 Task: Look for "Screen View" in the keyboard shortcut section.
Action: Mouse moved to (371, 129)
Screenshot: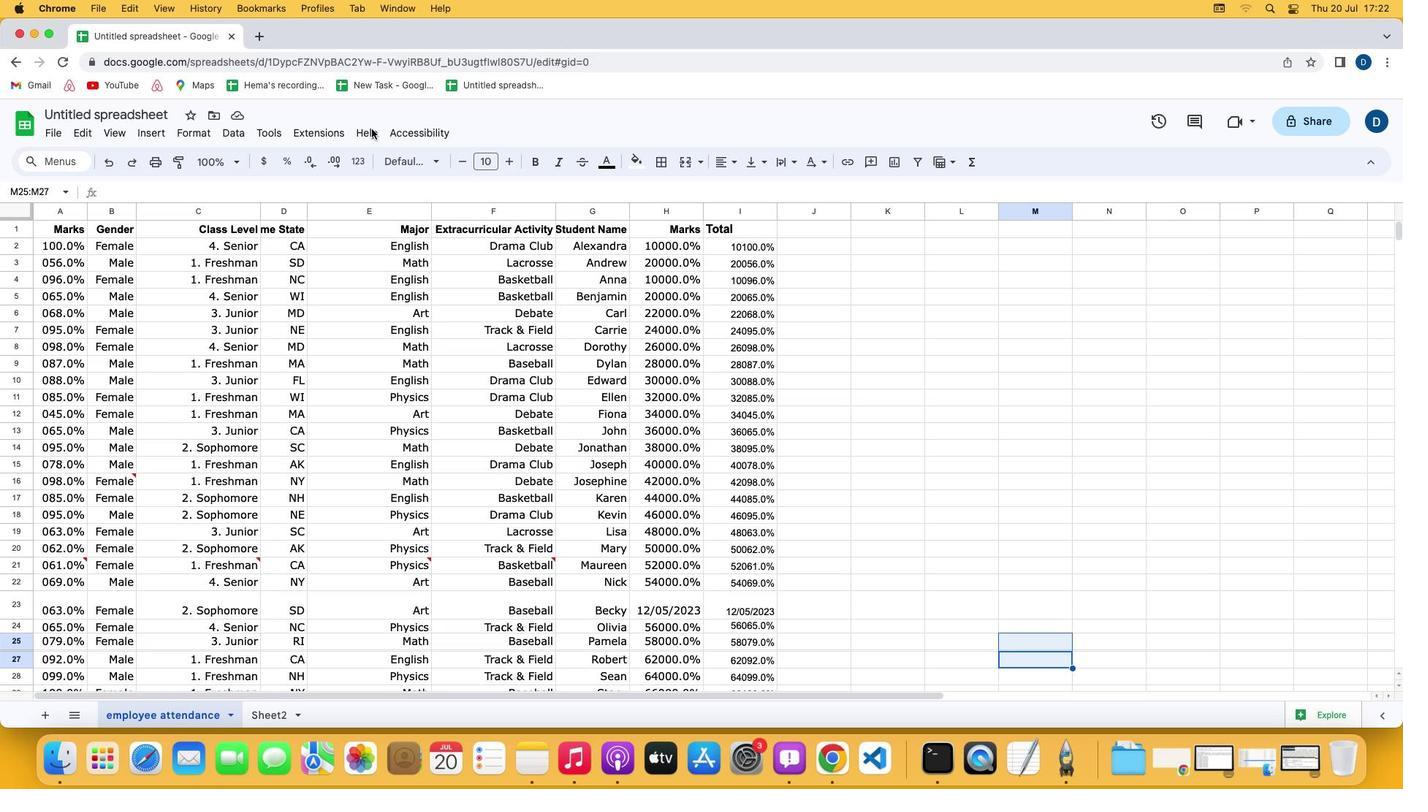 
Action: Mouse pressed left at (371, 129)
Screenshot: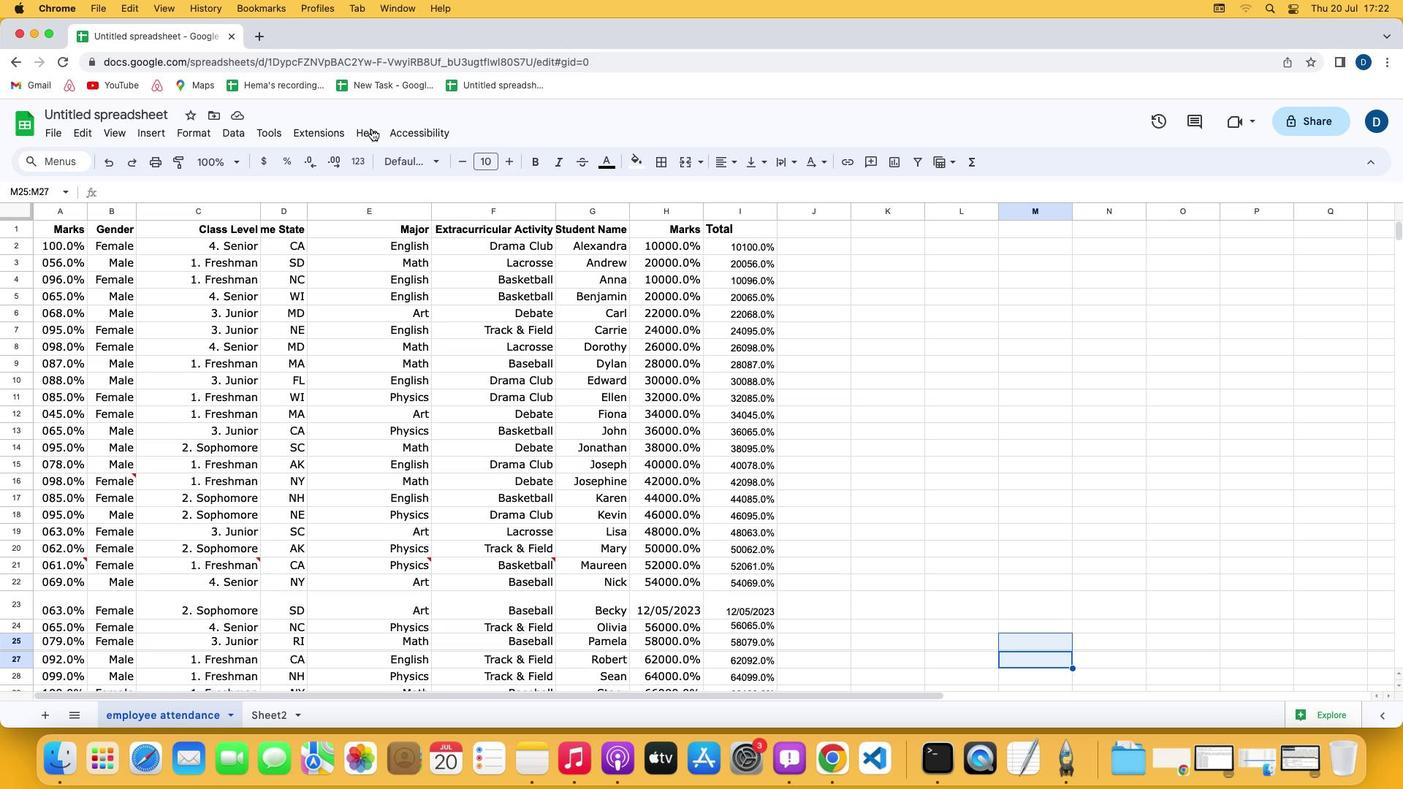 
Action: Mouse moved to (371, 130)
Screenshot: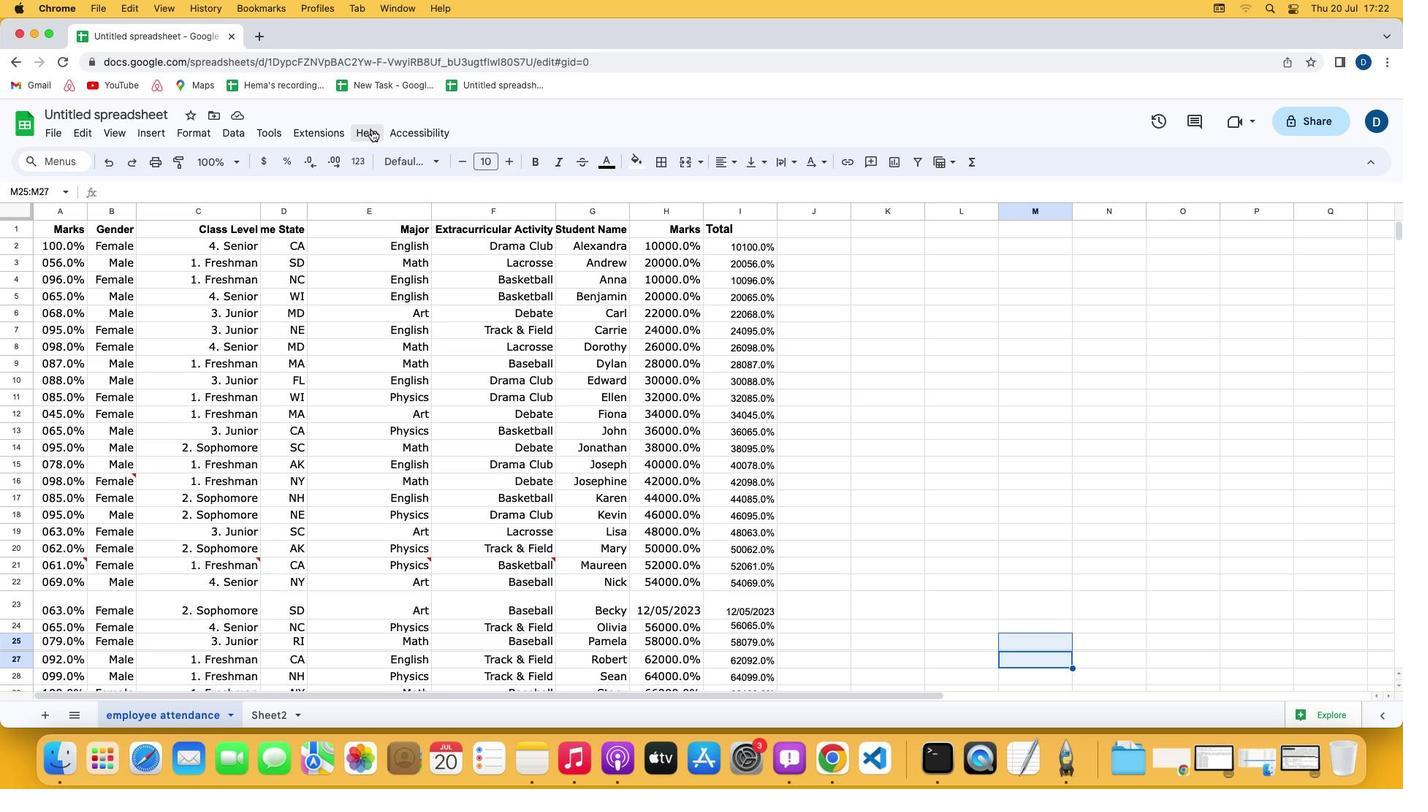 
Action: Mouse pressed left at (371, 130)
Screenshot: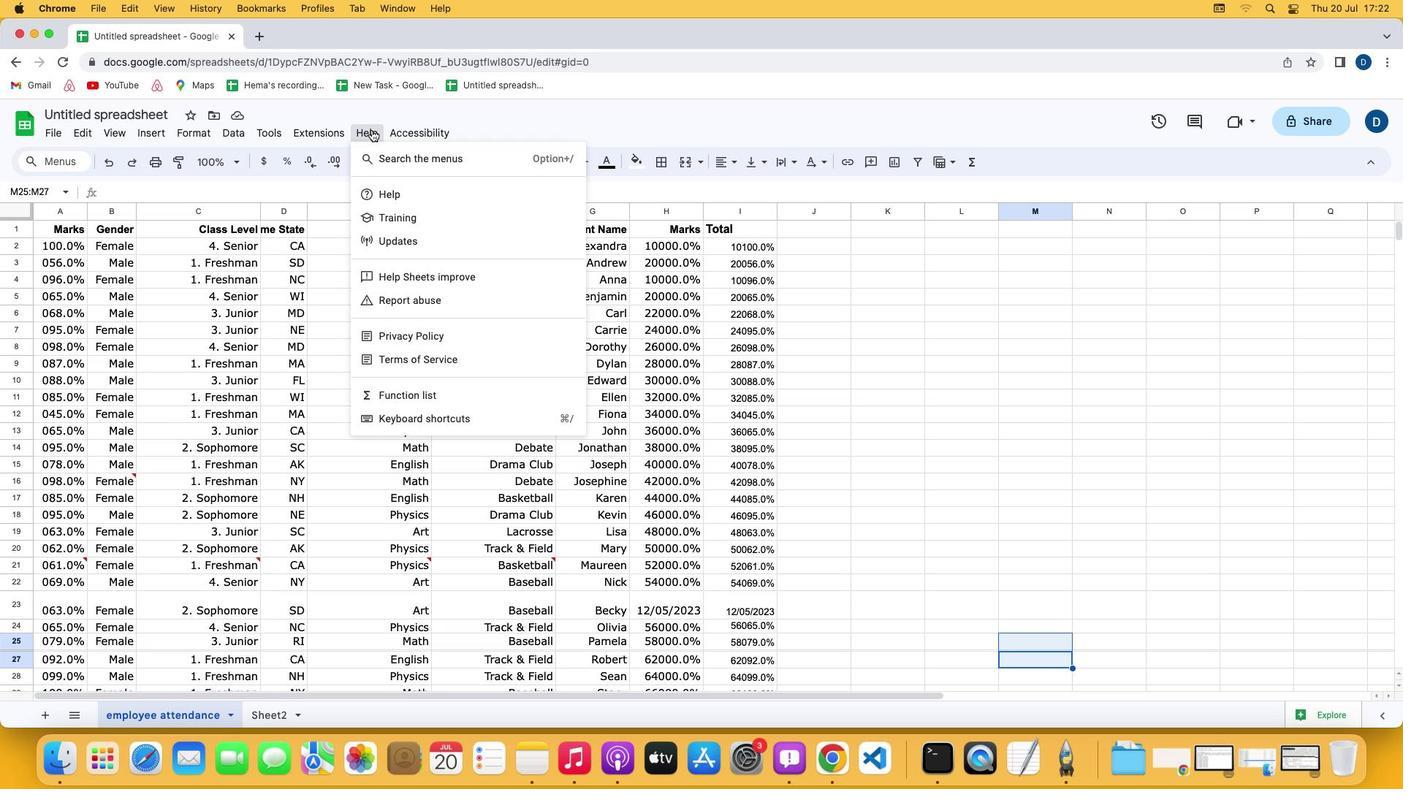 
Action: Mouse moved to (442, 418)
Screenshot: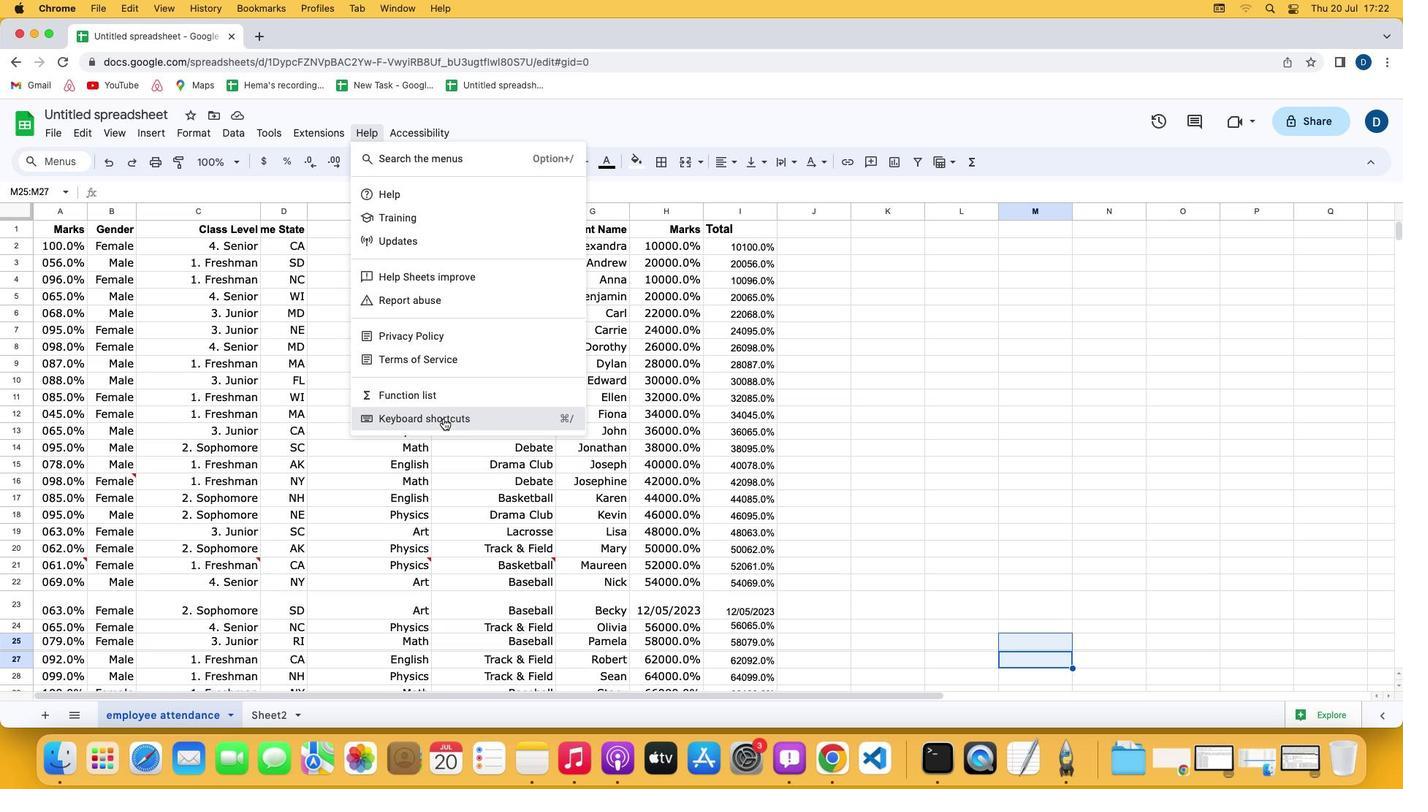 
Action: Mouse pressed left at (442, 418)
Screenshot: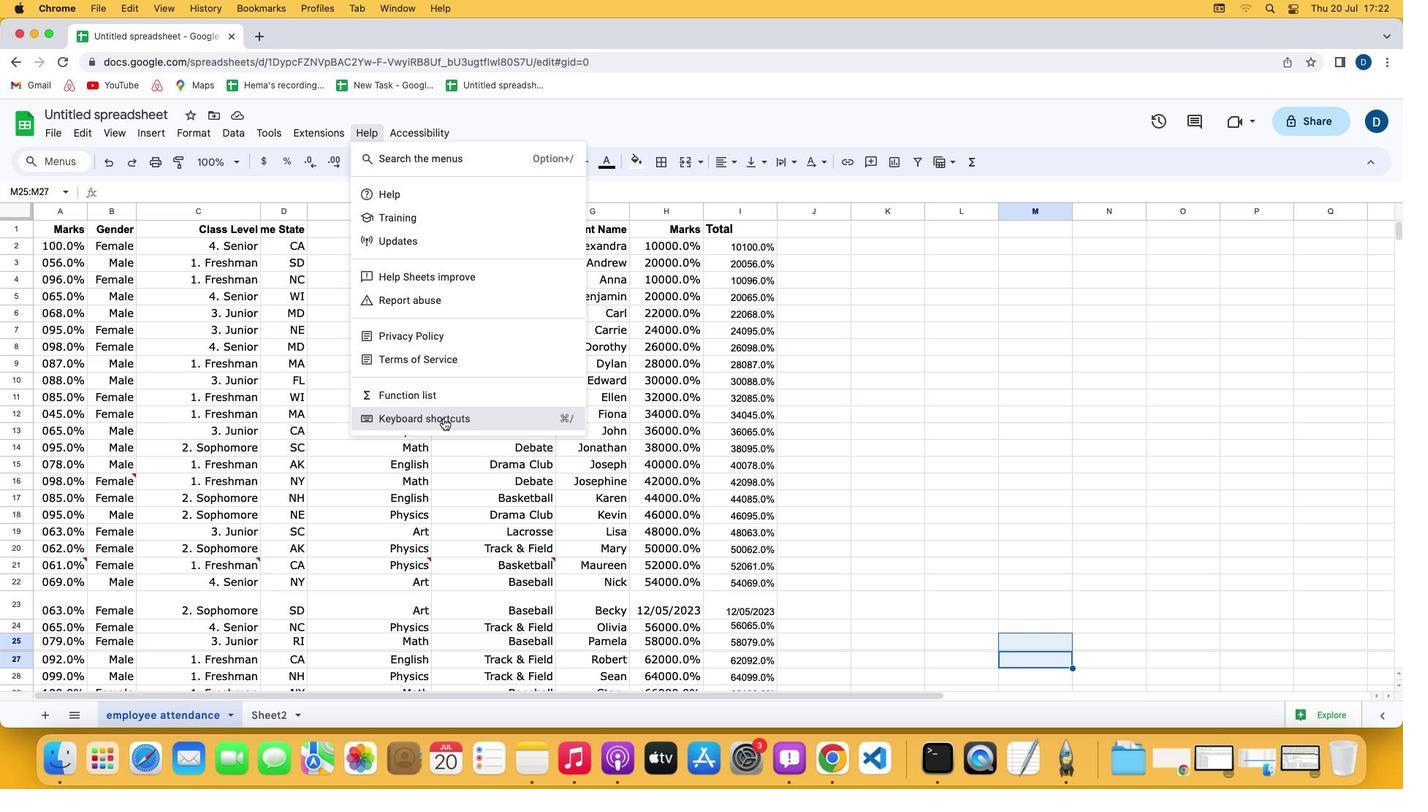 
Action: Mouse moved to (461, 543)
Screenshot: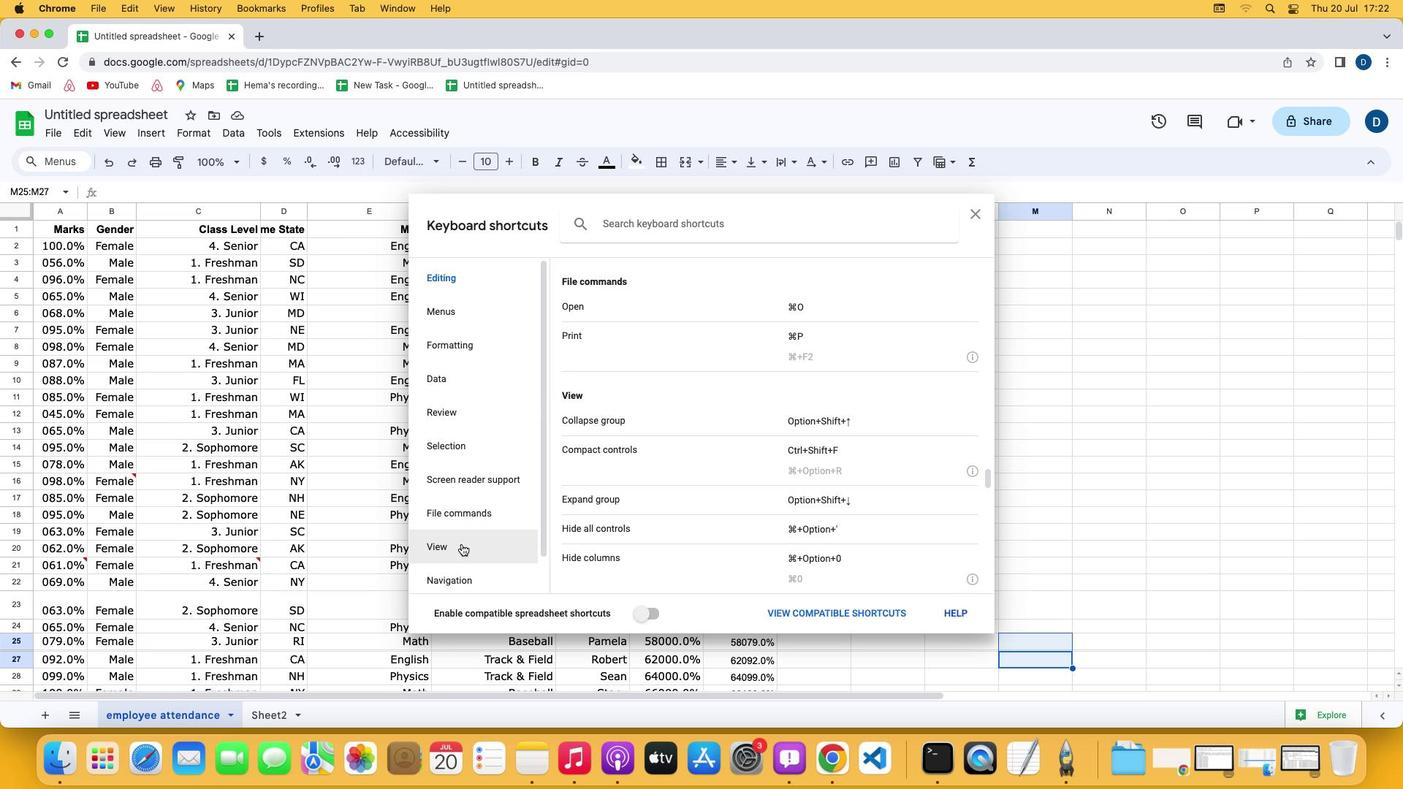 
Action: Mouse pressed left at (461, 543)
Screenshot: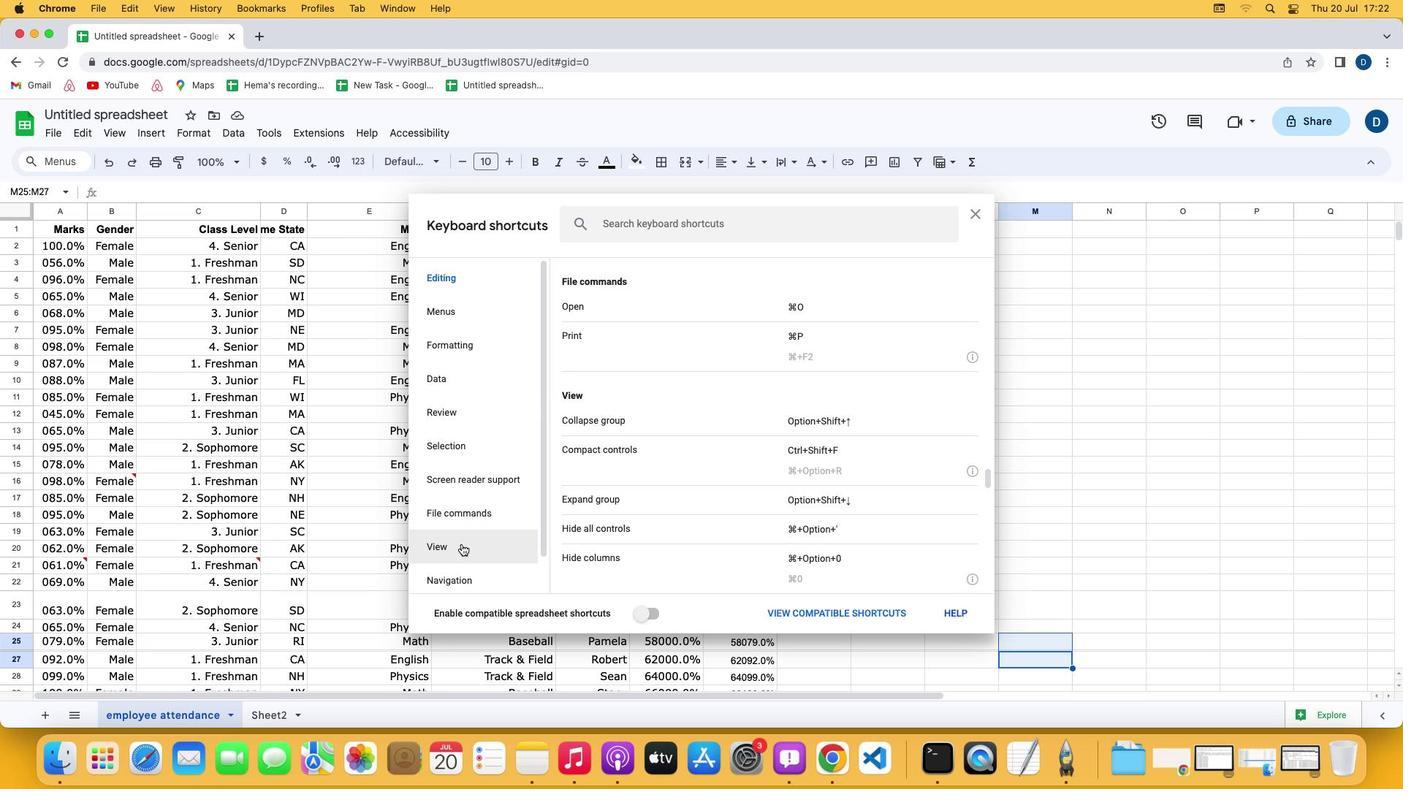 
Action: Mouse moved to (710, 507)
Screenshot: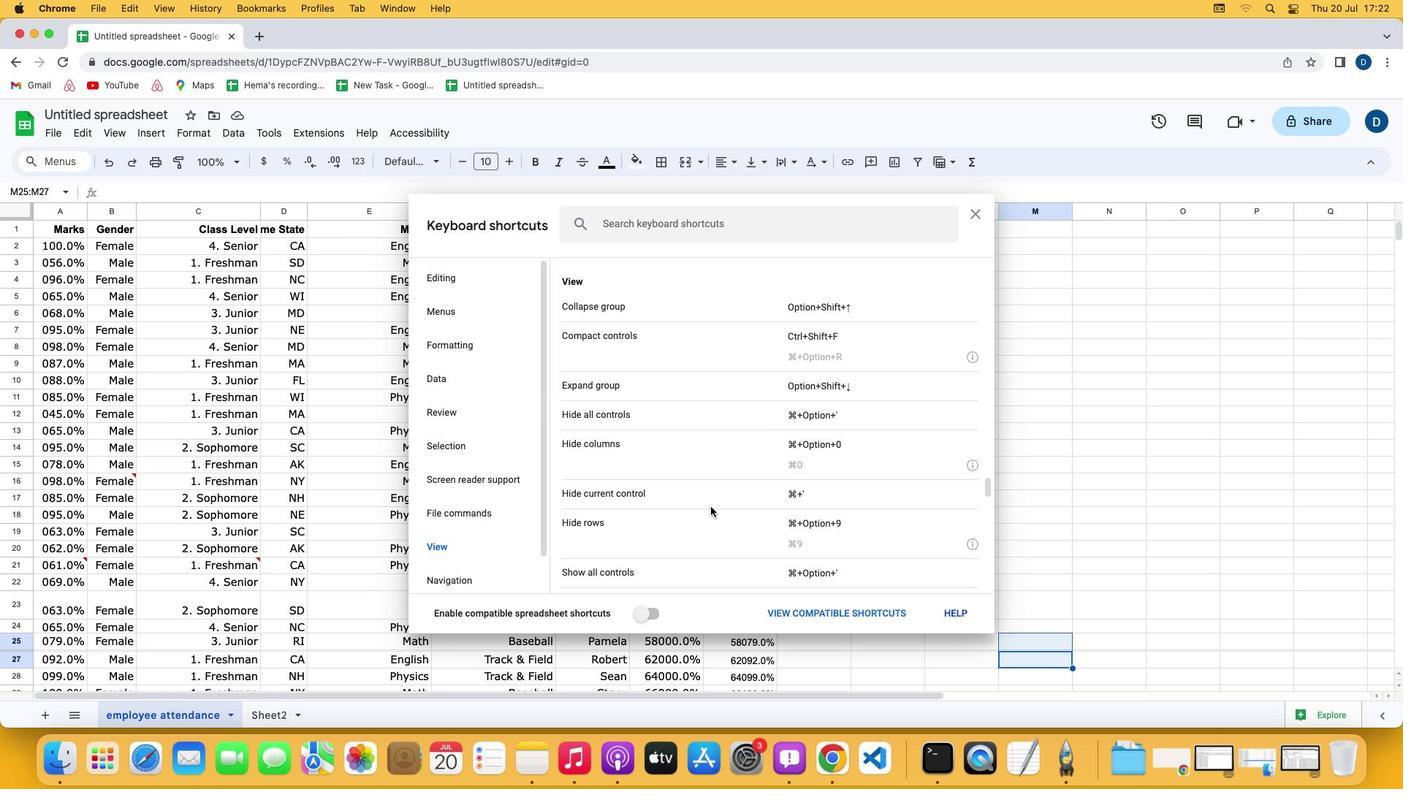 
